 Task: Open a blank worksheet and write heading  SpendSmartAdd Dates in a column and its values below  '2023-05-01, 2023-05-03, 2023-05-05, 2023-05-10, 2023-05-15, 2023-05-20, 2023-05-25 & 2023-05-31'Add Categories in next column and its values below  Groceries, Dining Out, Transportation, Entertainment, Shopping, Utilities, Health & Miscellaneous. Add Descriptions in next column and its values below  Supermarket, Restaurant, Public Transport, Movie Tickets, Clothing Store, Internet Bill, Pharmacy & Online PurchaseAdd Amountin next column and its values below  $50, $30, $10, $20, $100, $60, $40 & $50Save page Budget Control Sheet
Action: Mouse moved to (0, 283)
Screenshot: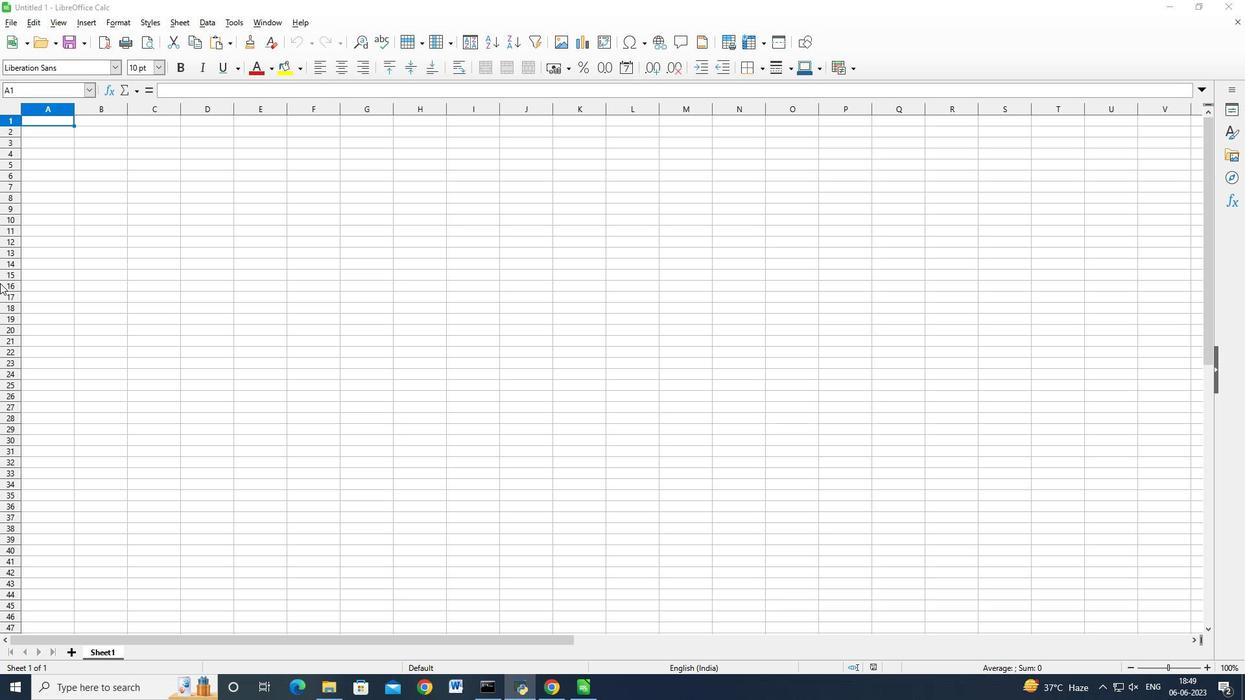
Action: Key pressed <Key.shift_r>Spend<Key.space><Key.shift_r>Sa<Key.backspace>
Screenshot: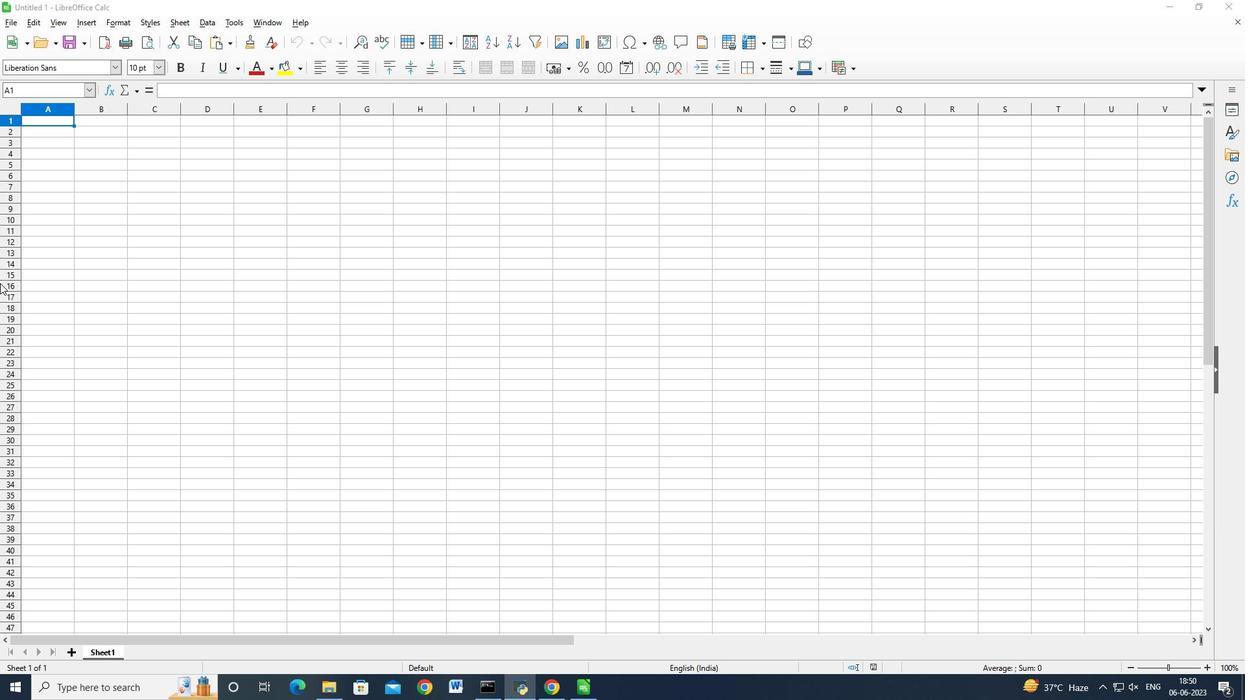 
Action: Mouse moved to (86, 184)
Screenshot: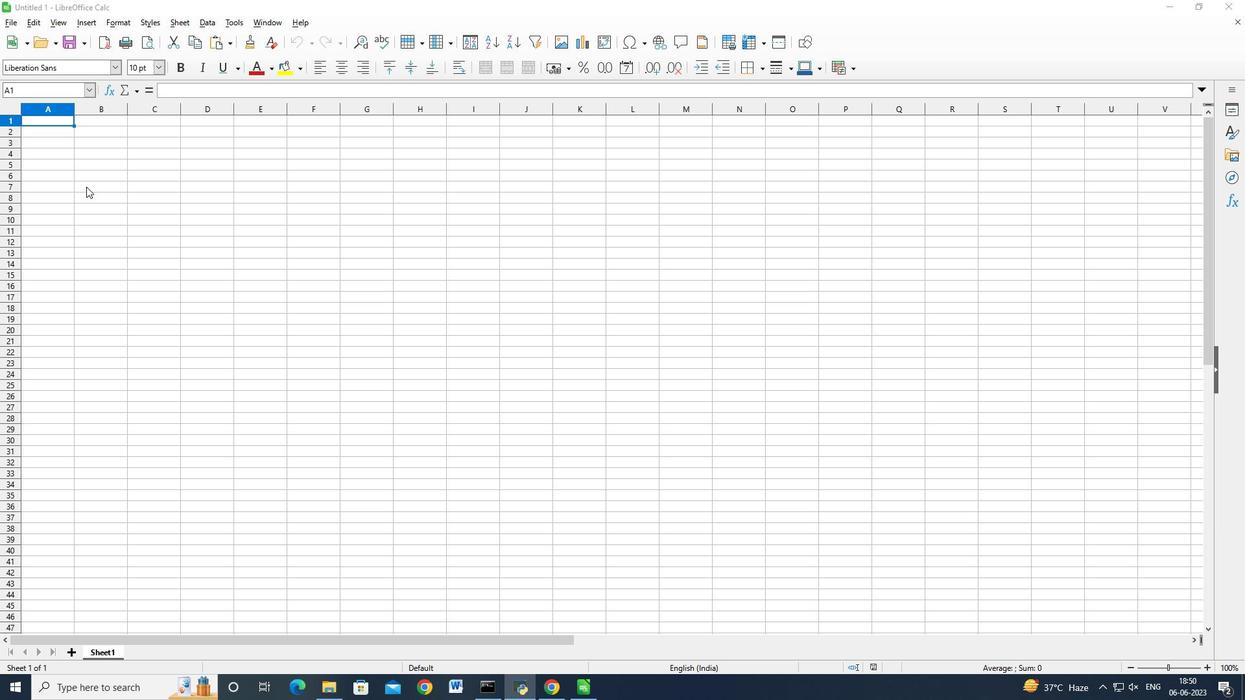 
Action: Mouse pressed left at (86, 184)
Screenshot: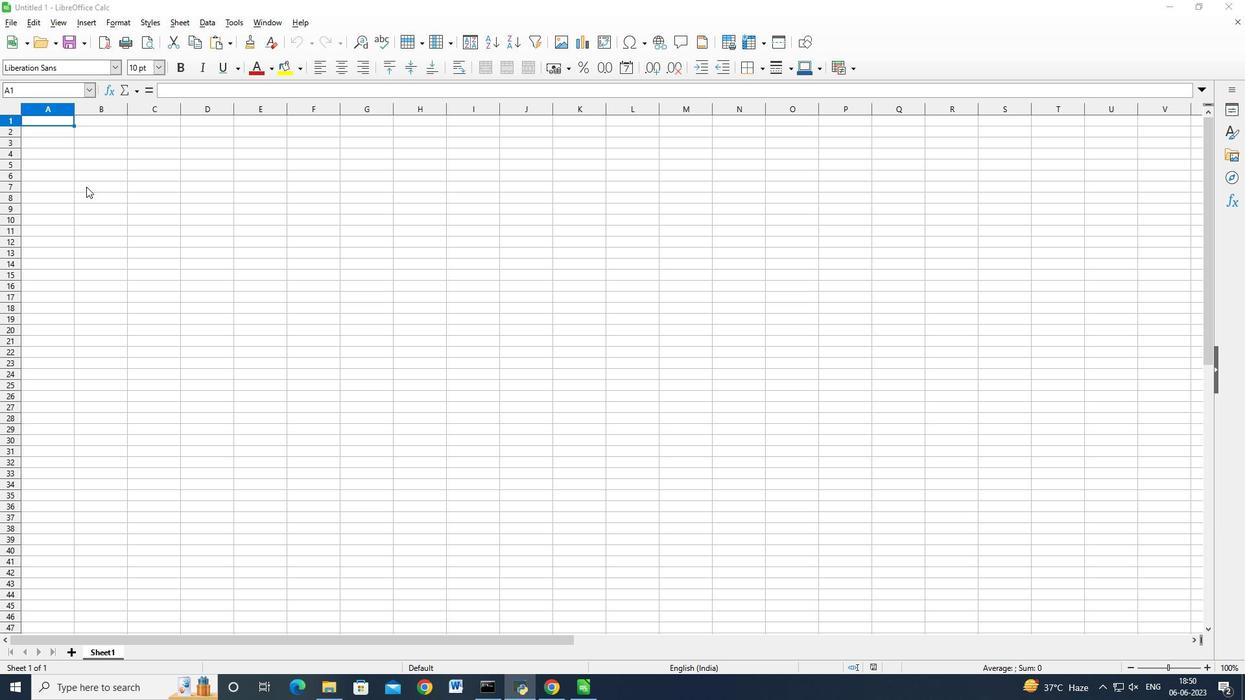 
Action: Mouse moved to (62, 124)
Screenshot: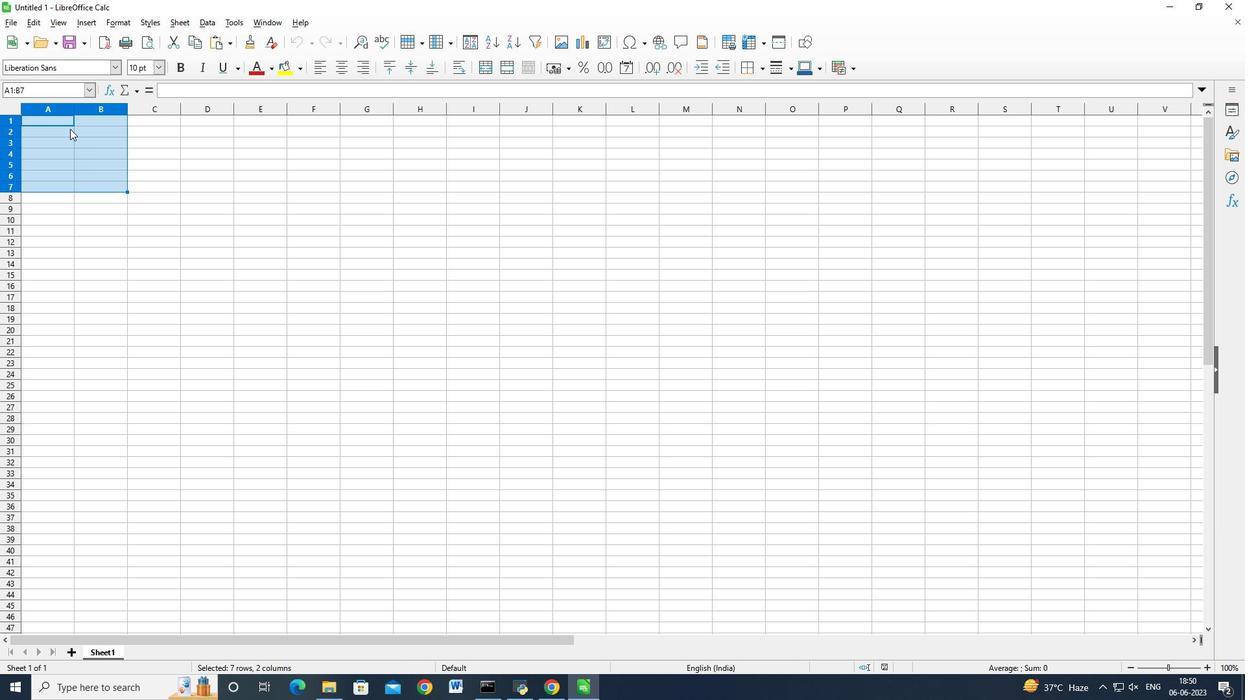 
Action: Mouse pressed left at (62, 124)
Screenshot: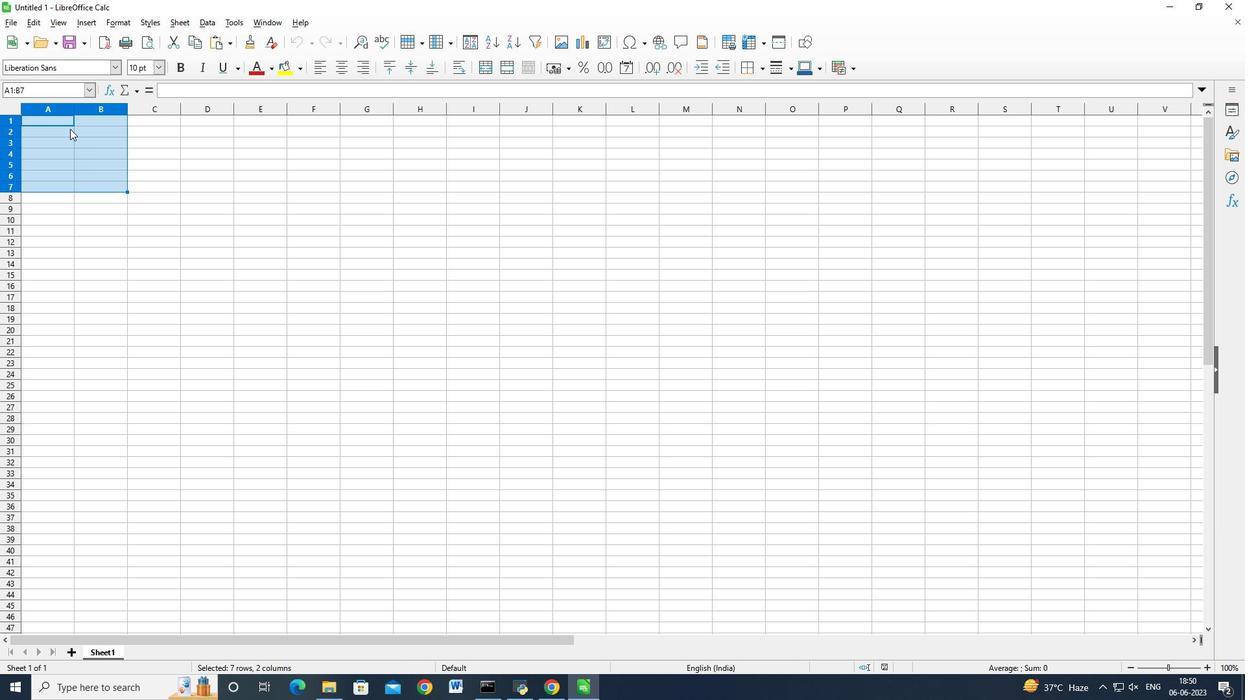 
Action: Mouse moved to (92, 149)
Screenshot: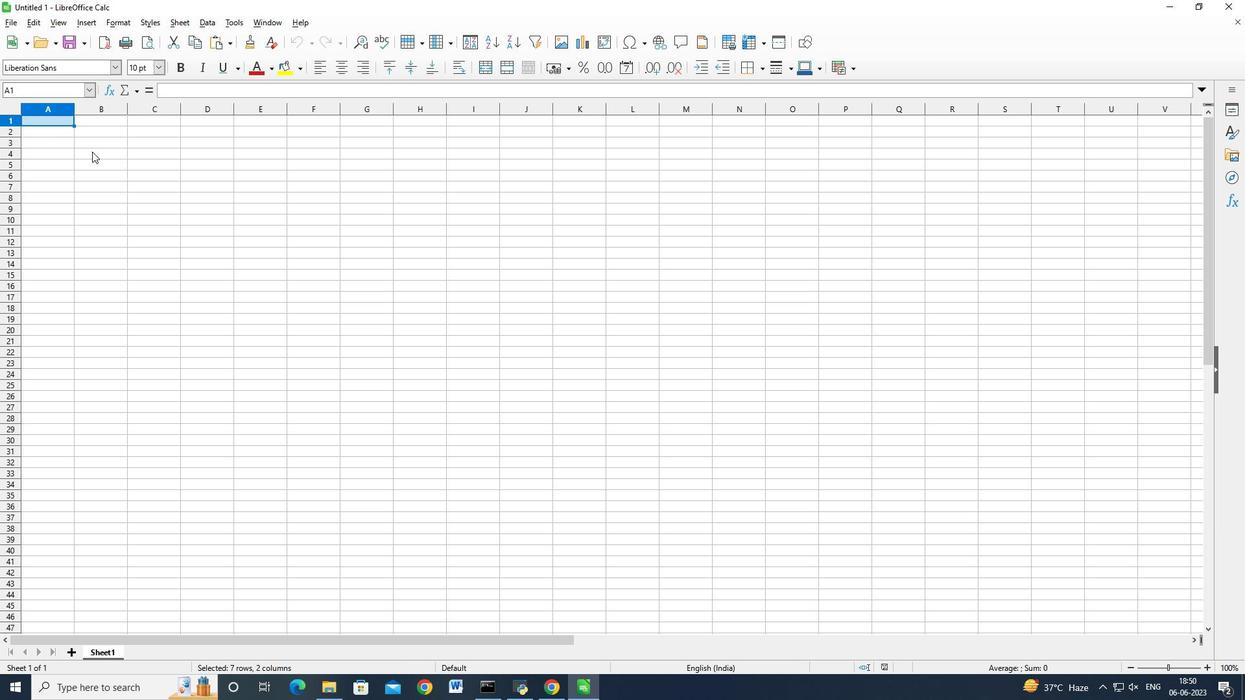
Action: Mouse pressed right at (92, 149)
Screenshot: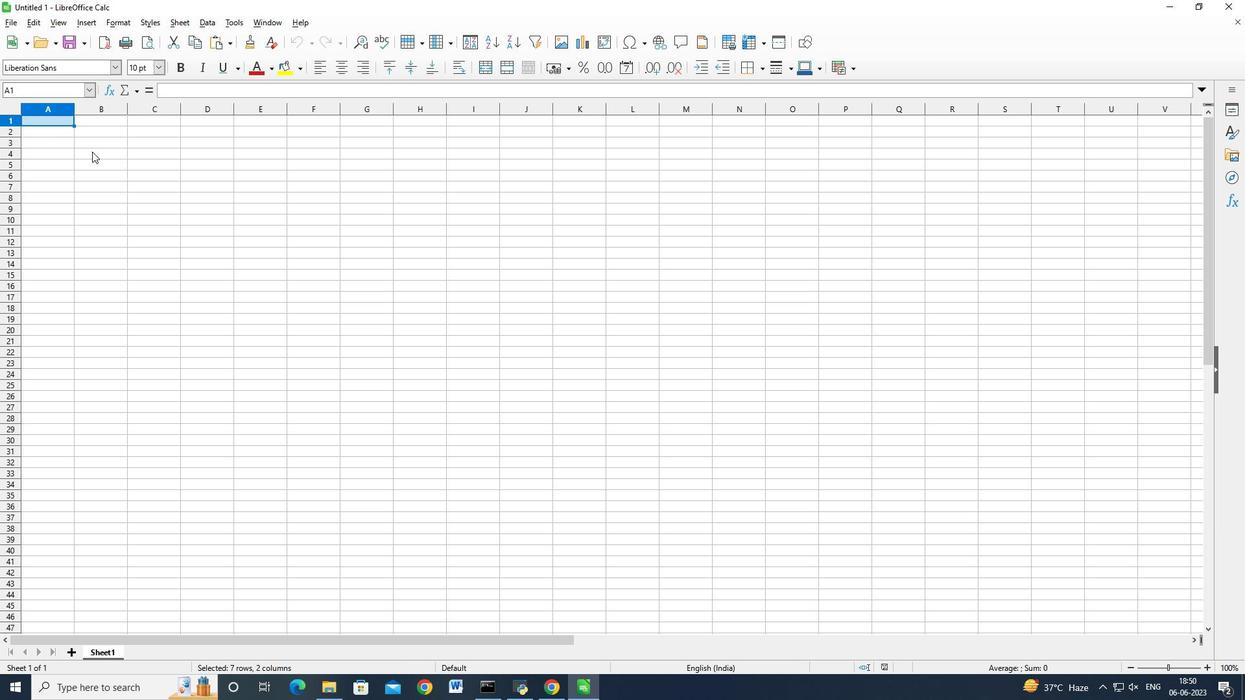 
Action: Mouse moved to (38, 127)
Screenshot: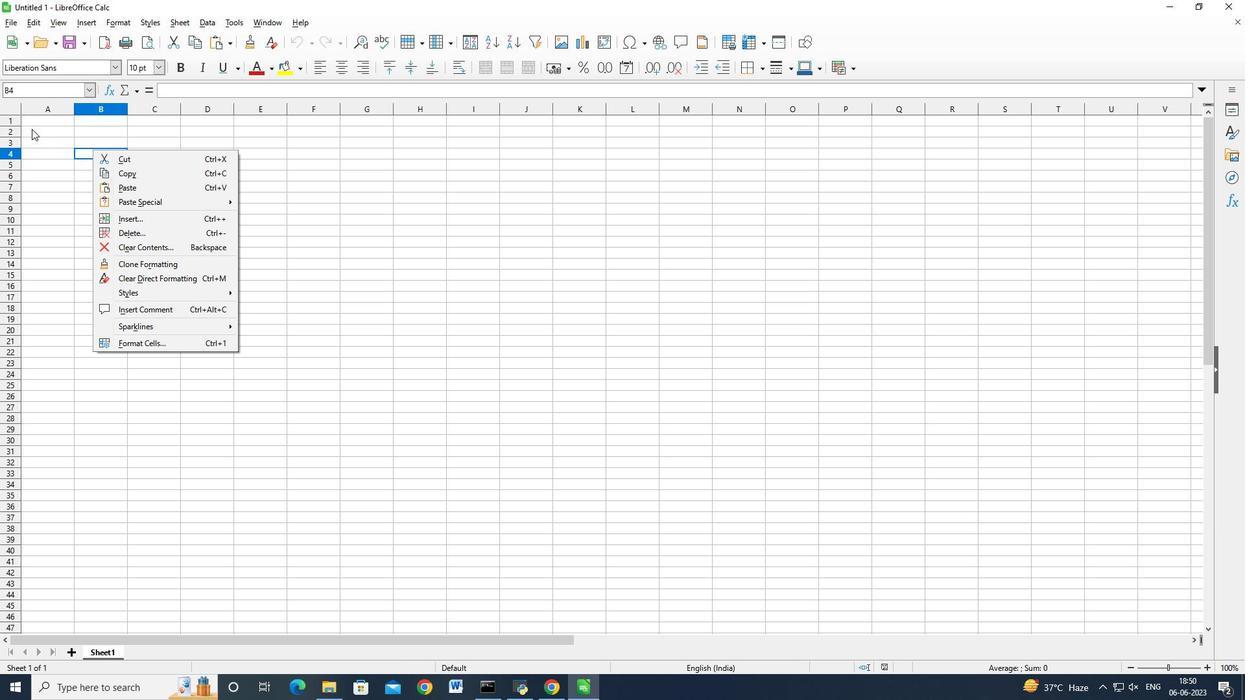 
Action: Mouse pressed left at (38, 127)
Screenshot: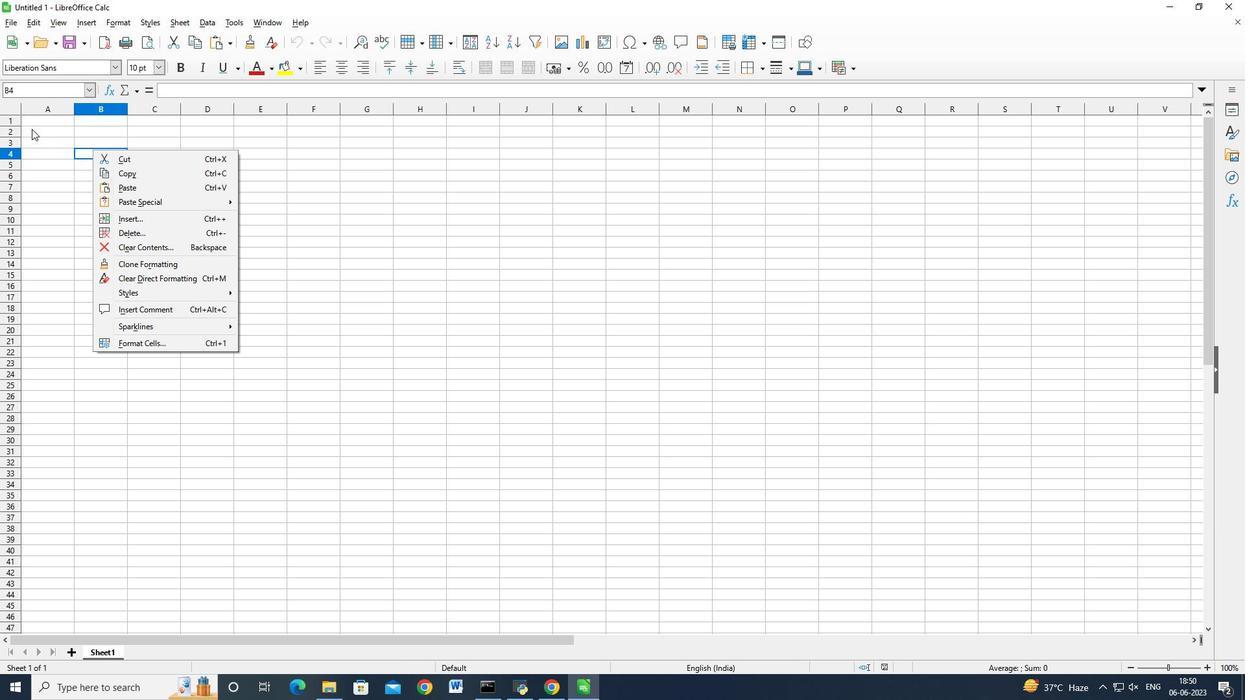 
Action: Mouse moved to (31, 121)
Screenshot: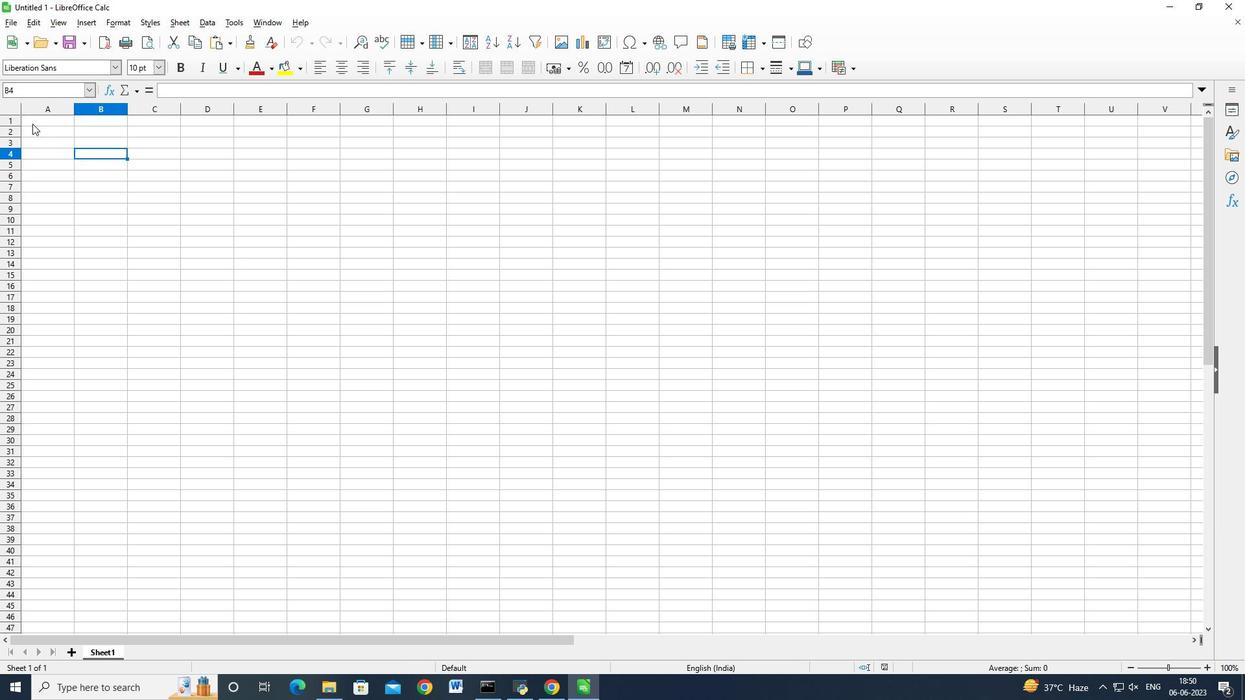 
Action: Mouse pressed left at (31, 121)
Screenshot: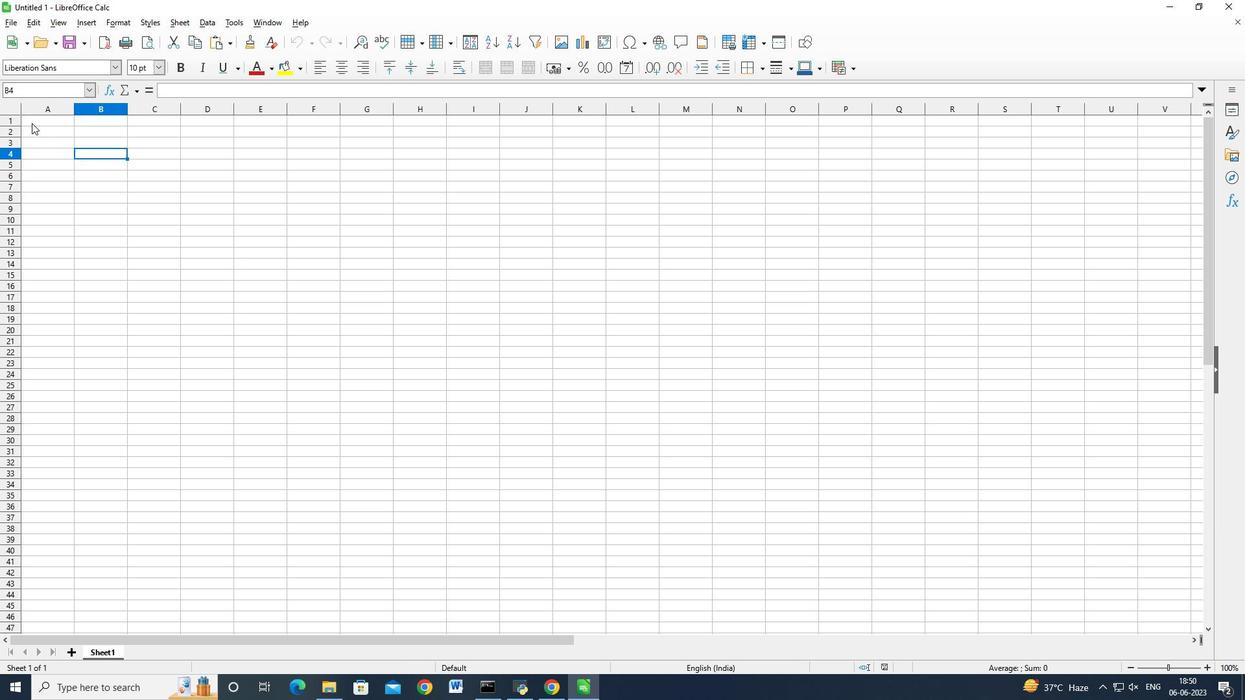 
Action: Mouse moved to (348, 158)
Screenshot: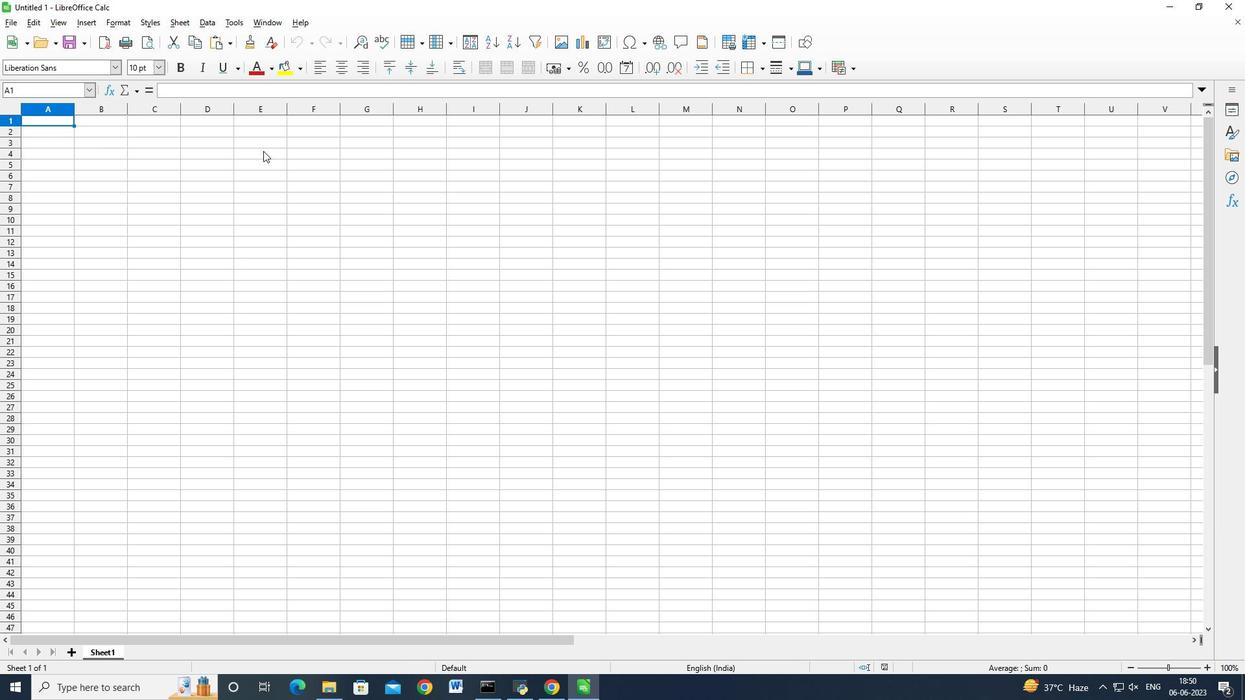 
Action: Key pressed <Key.shift_r>Spend<Key.space><Key.shift_r>Smart<Key.space><Key.shift_r><Key.shift_r><Key.shift_r><Key.shift_r><Key.down><Key.up><Key.down><Key.shift_r>Dates<Key.down>'2023-05-01<Key.down>'2023-05-03<Key.down>'2023-05-05<Key.down>'2023-05-10<Key.down>'2023-05-15<Key.down>'2023-05-20<Key.down>'2023-05-25<Key.down>'2023-05-31<Key.down><Key.up><Key.up><Key.down><Key.right><Key.shift_r>Categories<Key.down><Key.shift_r>Groceries<Key.down><Key.shift_r>Dining<Key.down><Key.up><Key.f2><Key.space><Key.shift>Out<Key.enter><Key.shift_r>Transportation<Key.down><Key.shift_r>Entertainment<Key.down><Key.shift_r>Shopping<Key.down><Key.shift>Utilities<Key.down><Key.shift>Health<Key.down><Key.shift>Miscellaneous<Key.down><Key.up><Key.up><Key.down><Key.up><Key.right><Key.shift_r>Decriptions<Key.down><Key.shift_r>Supermarket<Key.down><Key.shift_r>Restaurant<Key.down><Key.shift>Public<Key.down><Key.shift_r>Transport<Key.down><Key.shift>Movie<Key.space><Key.shift_r>Tickets<Key.down><Key.shift_r>Clothing<Key.down><Key.up><Key.f2><Key.space><Key.shift_r>Store<Key.down><Key.enter><Key.shift>Internet<Key.space><Key.shift>Bill<Key.enter><Key.shift>Pharmacy<Key.enter><Key.up><Key.up><Key.down><Key.up><Key.right><Key.left><Key.down><Key.down><Key.up><Key.f2><Key.space><Key.shift_r><Key.shift_r><Key.shift_r>&<Key.space><Key.shift>Online<Key.space><Key.shift><Key.shift><Key.shift><Key.shift><Key.shift><Key.shift><Key.shift><Key.shift>purchased<Key.enter><Key.up><Key.up>
Screenshot: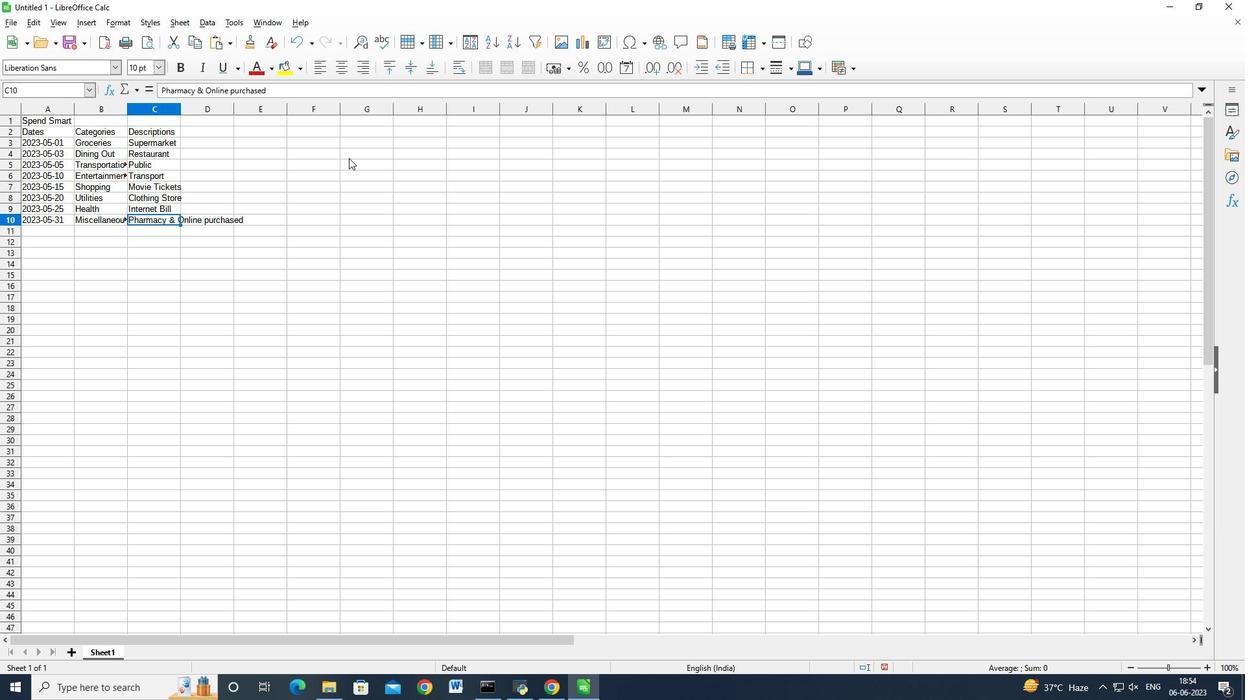
Action: Mouse moved to (180, 109)
Screenshot: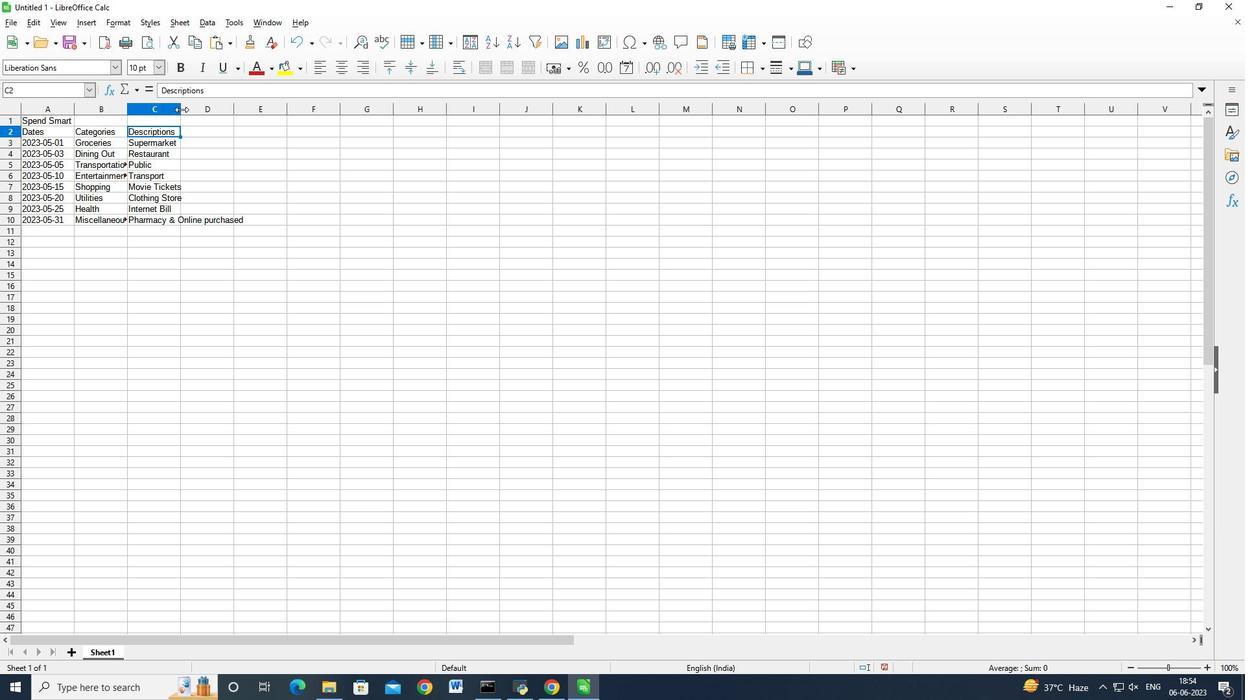 
Action: Mouse pressed left at (180, 109)
Screenshot: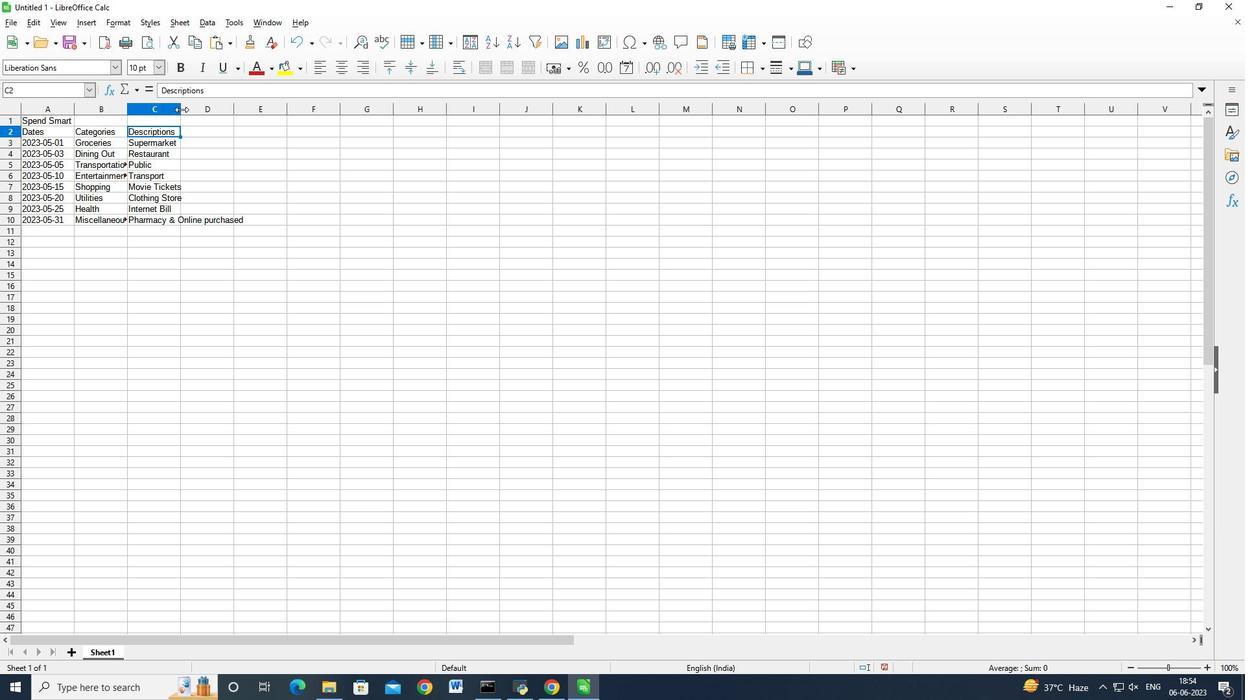 
Action: Mouse pressed left at (180, 109)
Screenshot: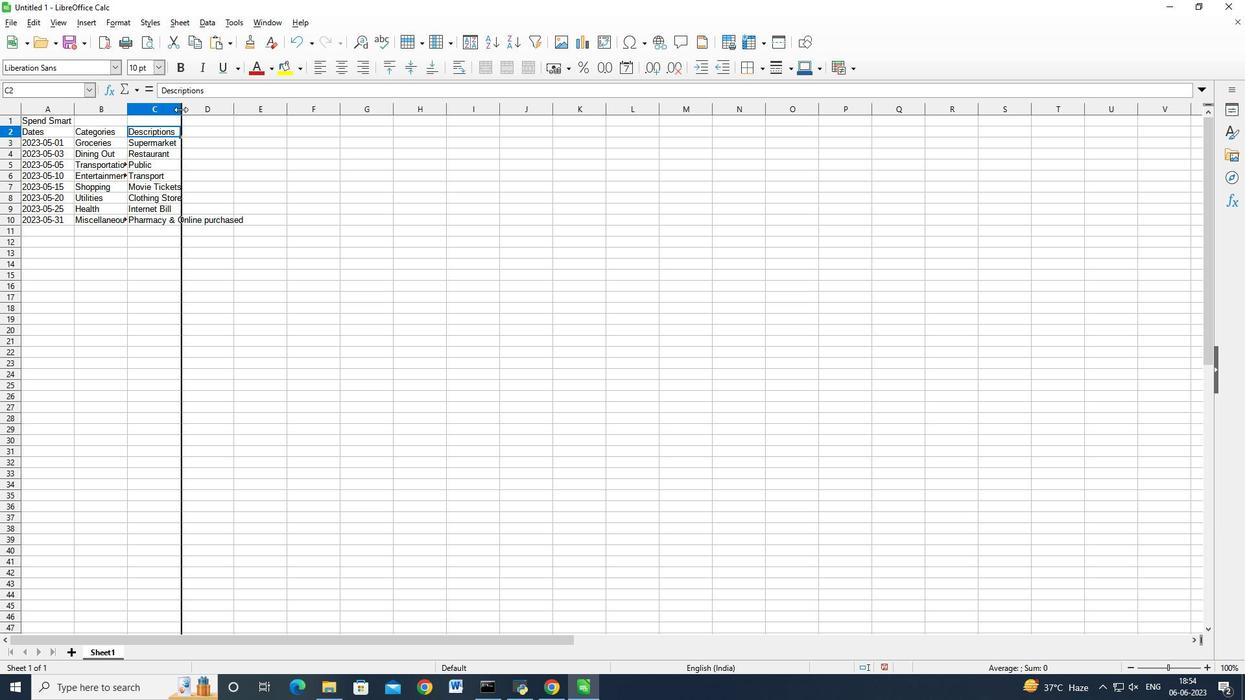
Action: Mouse moved to (262, 133)
Screenshot: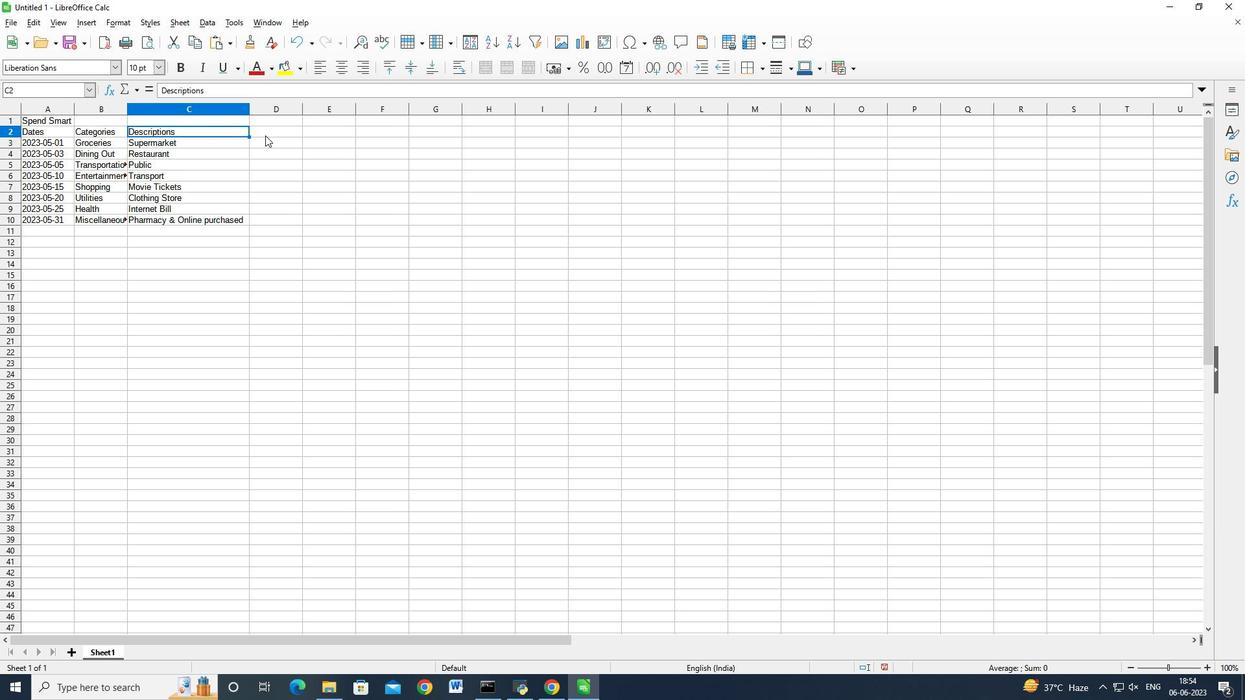 
Action: Mouse pressed left at (262, 133)
Screenshot: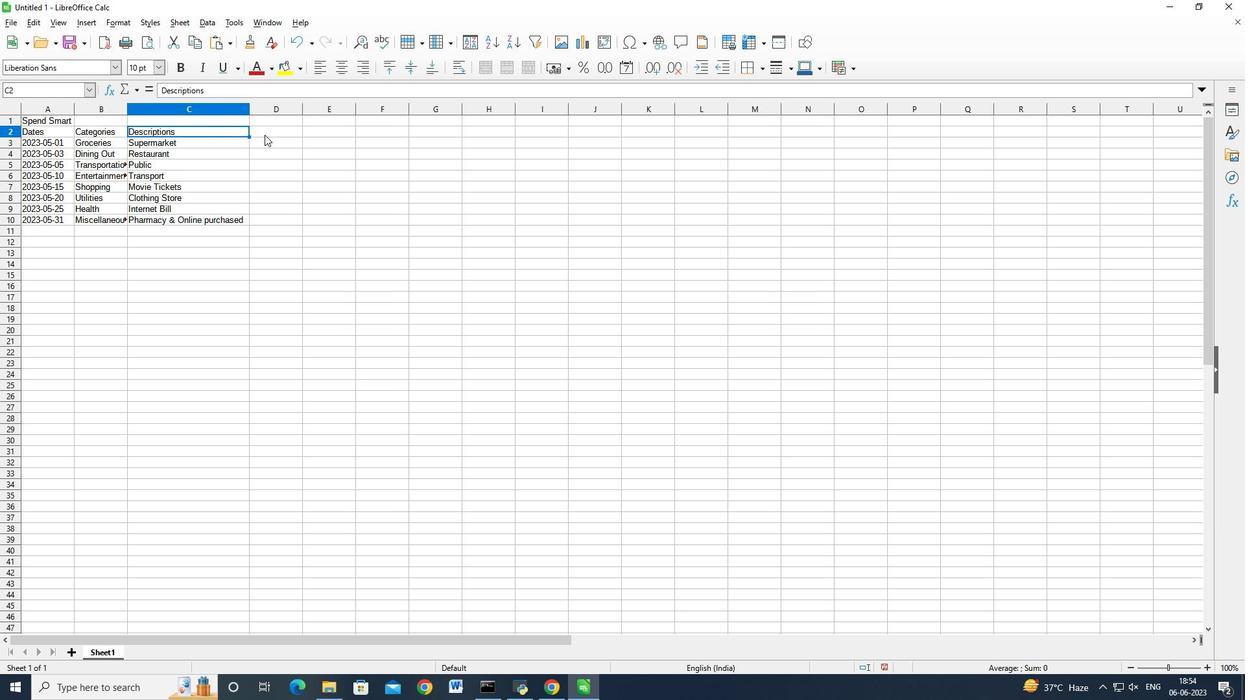 
Action: Mouse moved to (618, 220)
Screenshot: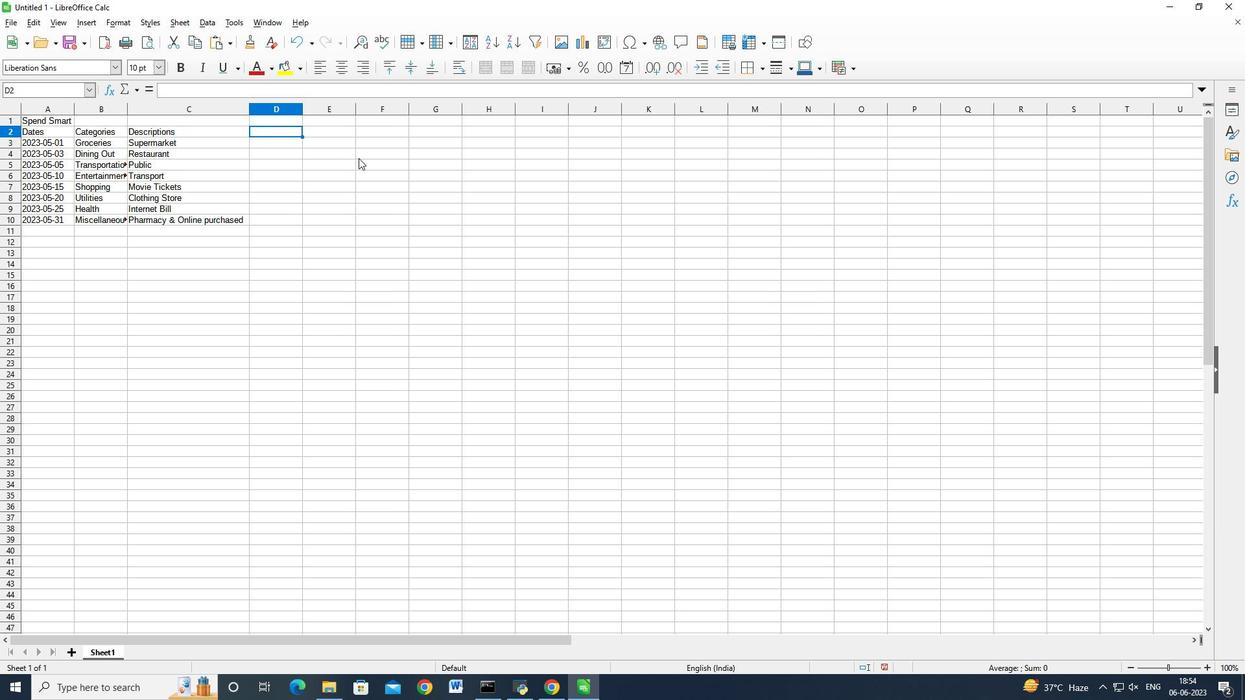 
Action: Key pressed <Key.shift_r>Amount<Key.down><Key.shift>$50<Key.down><Key.shift><Key.shift><Key.shift><Key.shift><Key.shift><Key.shift><Key.shift><Key.shift>$30<Key.down><Key.shift><Key.shift><Key.shift><Key.shift><Key.shift><Key.shift><Key.shift><Key.shift><Key.shift><Key.shift><Key.shift><Key.shift><Key.shift><Key.shift>$10<Key.down><Key.shift><Key.shift><Key.shift><Key.shift><Key.shift><Key.shift><Key.shift><Key.shift><Key.shift><Key.shift><Key.shift><Key.shift><Key.shift><Key.shift><Key.shift>$20<Key.down><Key.shift><Key.shift><Key.shift><Key.shift><Key.shift><Key.shift><Key.shift><Key.shift><Key.shift><Key.shift><Key.shift><Key.shift><Key.shift><Key.shift><Key.shift><Key.shift><Key.shift><Key.shift><Key.shift><Key.shift><Key.shift><Key.shift><Key.shift><Key.shift>$100<Key.down><Key.shift><Key.shift><Key.shift><Key.shift><Key.shift><Key.shift><Key.shift>$60<Key.down><Key.shift><Key.shift>$40<Key.enter><Key.shift><Key.shift><Key.shift><Key.shift><Key.shift><Key.shift><Key.shift><Key.shift><Key.shift><Key.shift><Key.shift><Key.shift><Key.shift><Key.shift><Key.shift><Key.shift>$50<Key.enter>
Screenshot: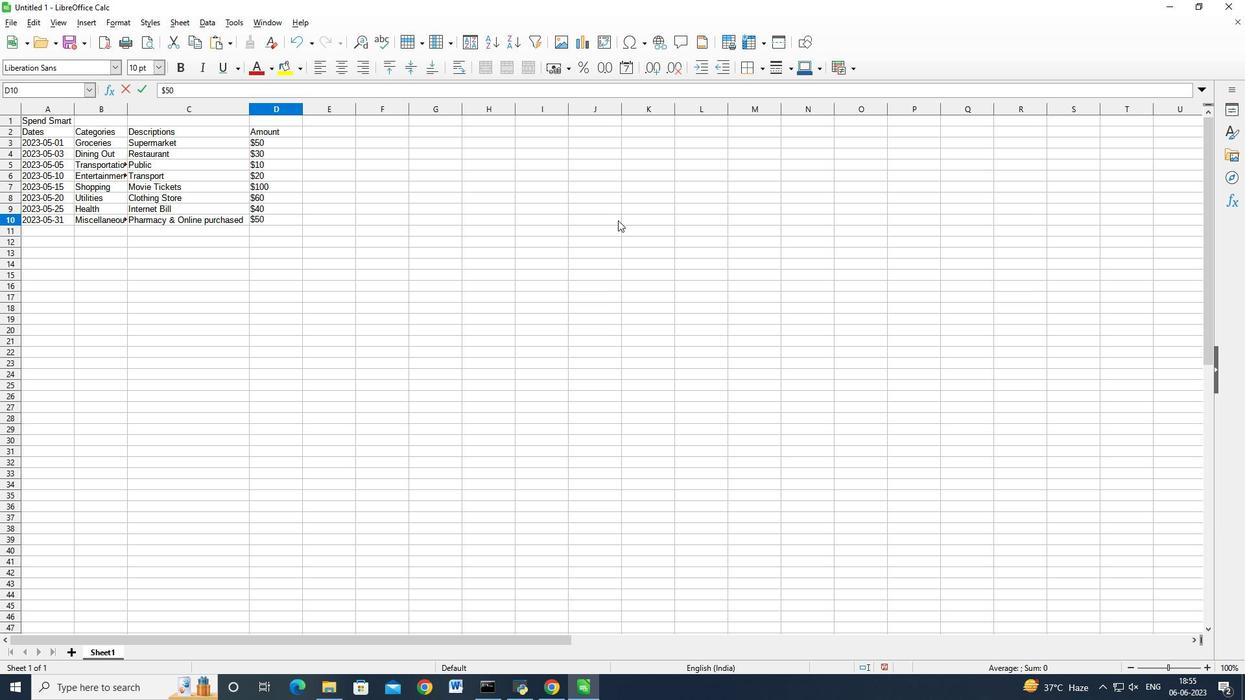 
Action: Mouse moved to (18, 110)
Screenshot: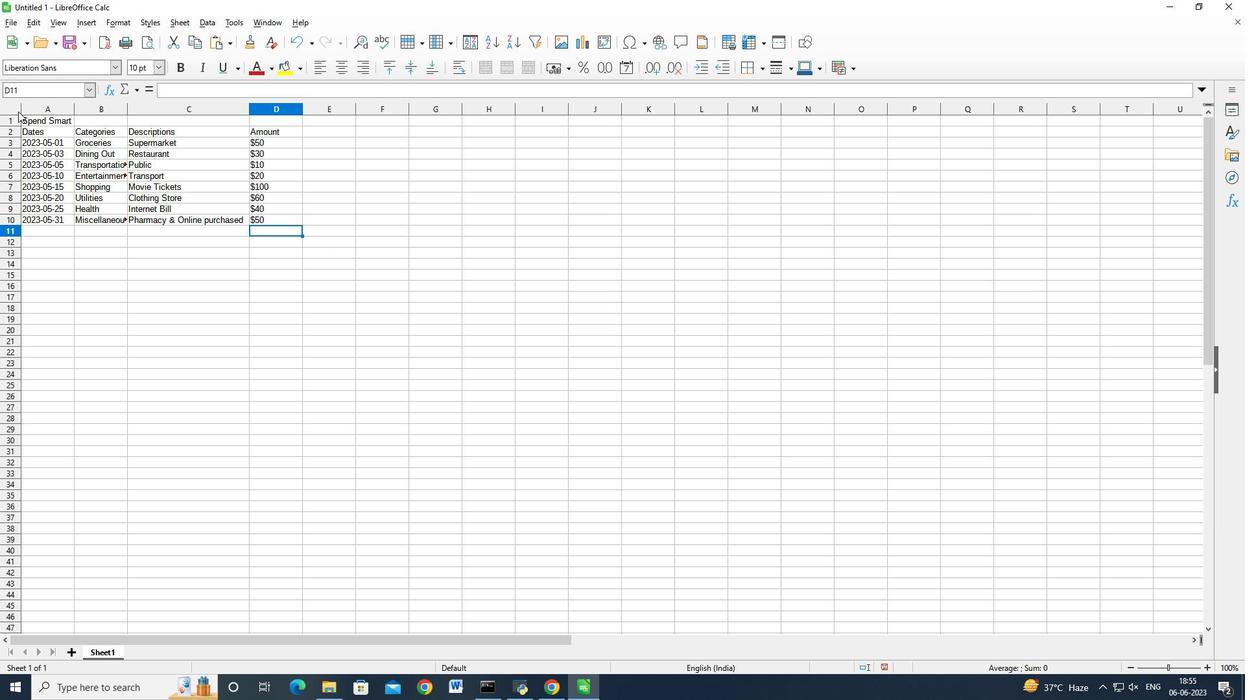 
Action: Mouse pressed left at (18, 110)
Screenshot: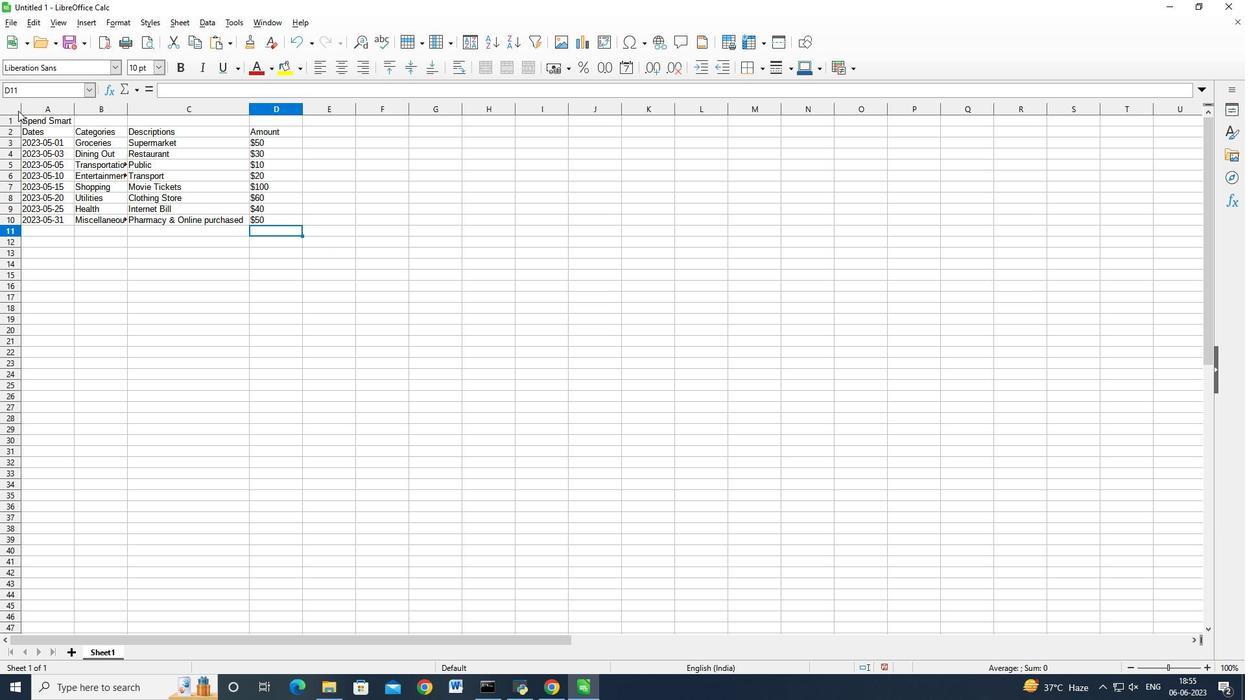 
Action: Mouse moved to (73, 110)
Screenshot: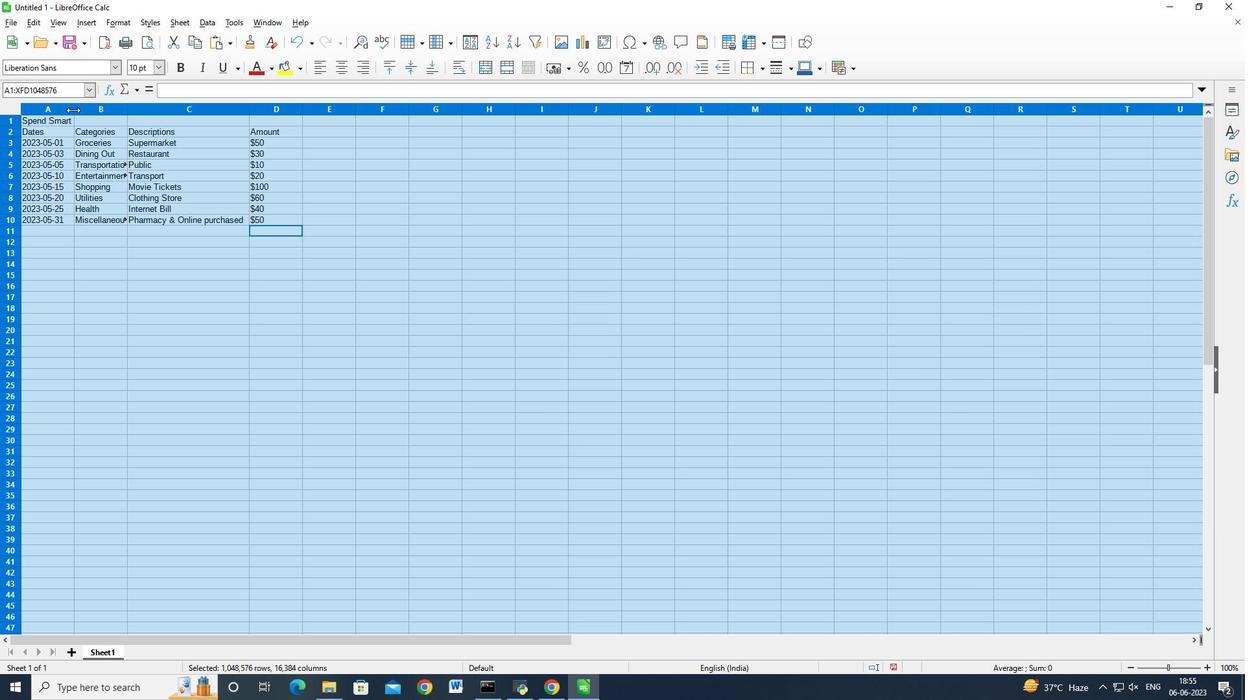
Action: Mouse pressed left at (73, 110)
Screenshot: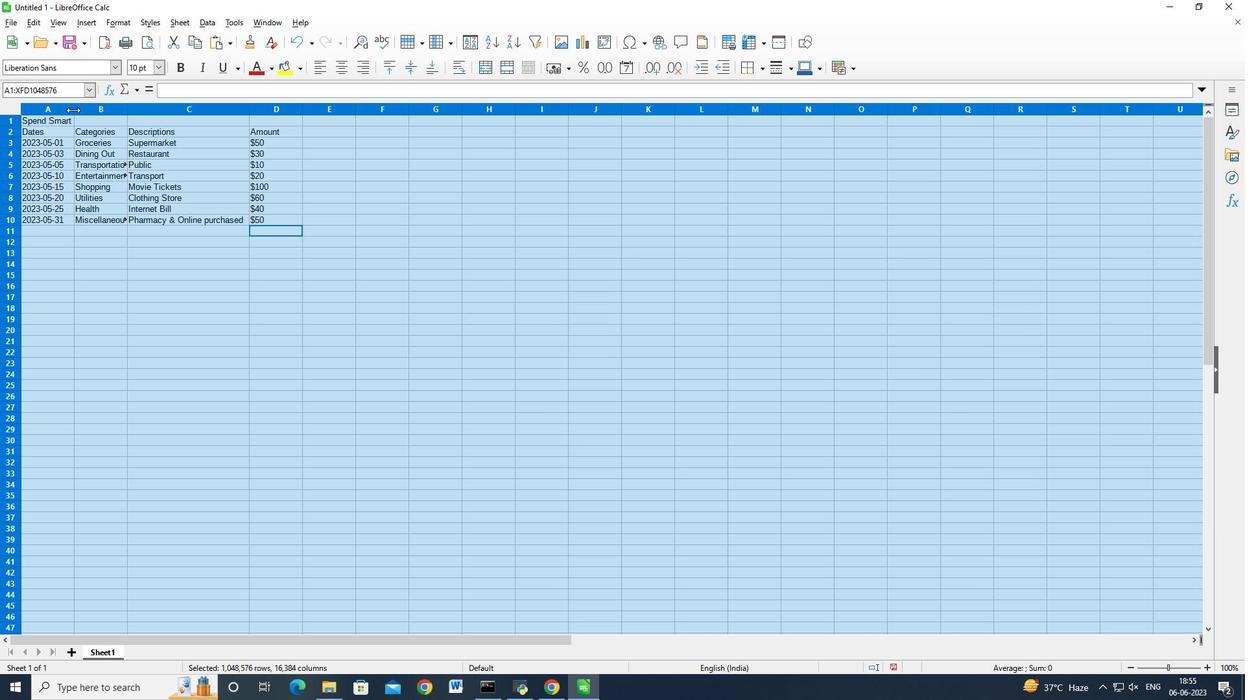 
Action: Mouse moved to (72, 110)
Screenshot: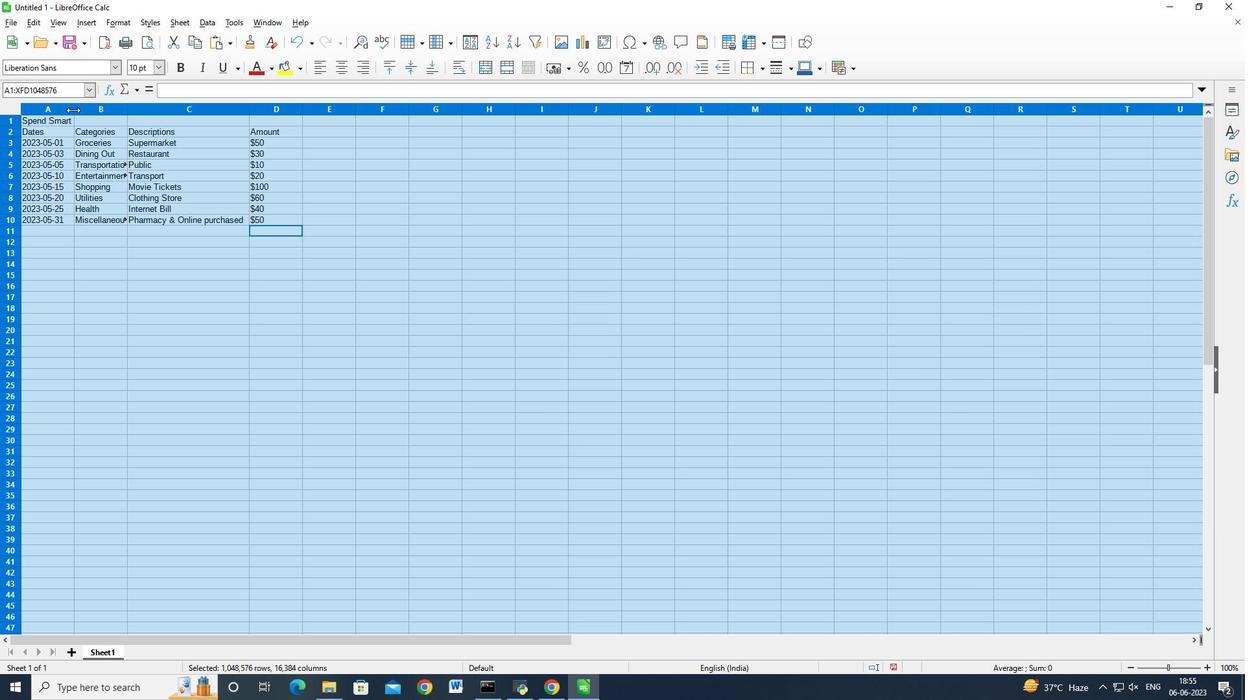 
Action: Mouse pressed left at (72, 110)
Screenshot: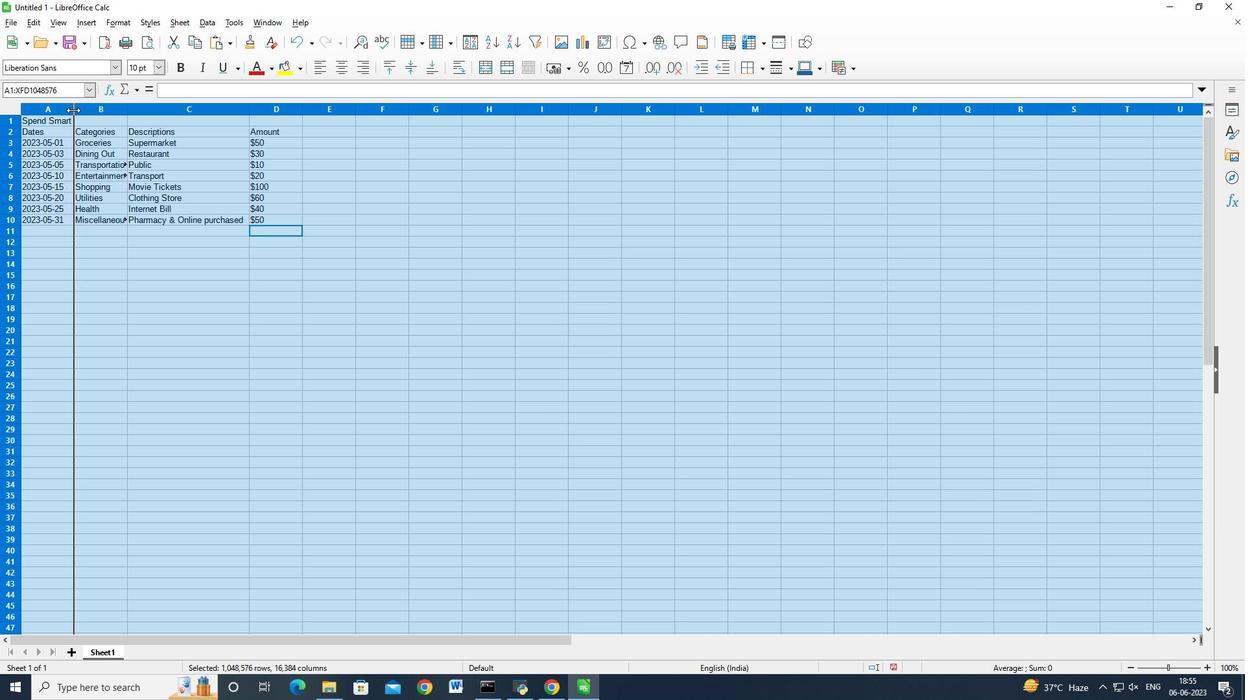 
Action: Mouse moved to (164, 163)
Screenshot: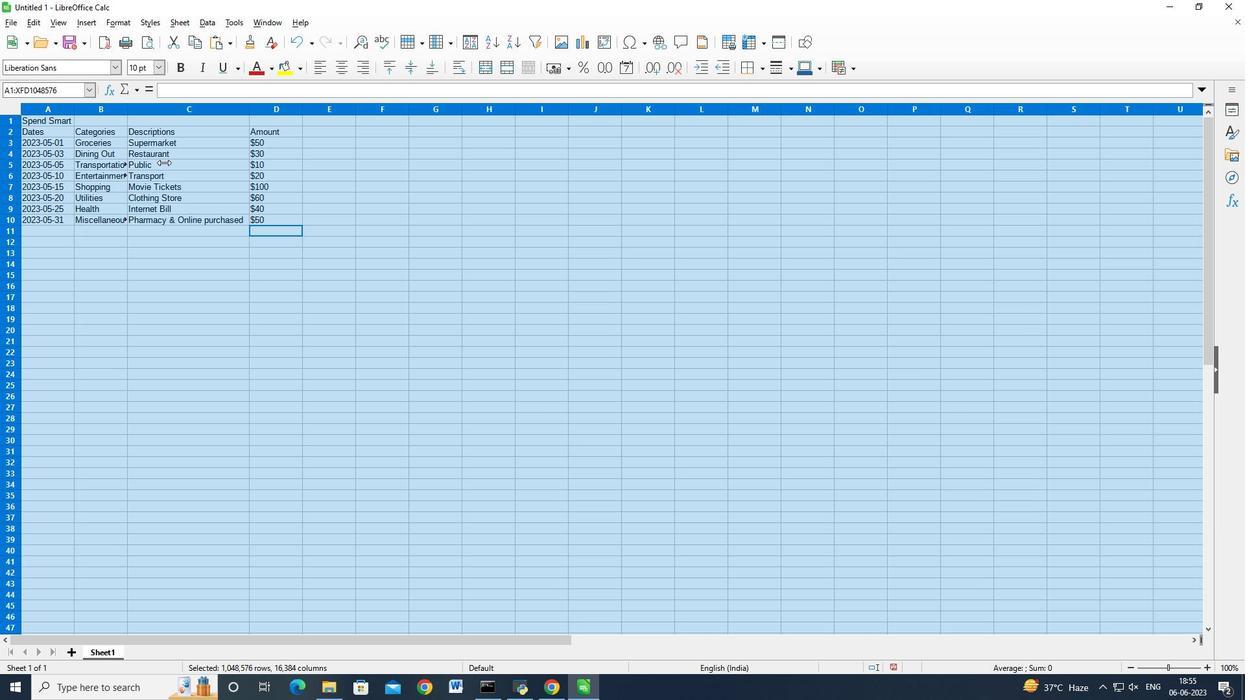 
Action: Mouse pressed left at (164, 163)
Screenshot: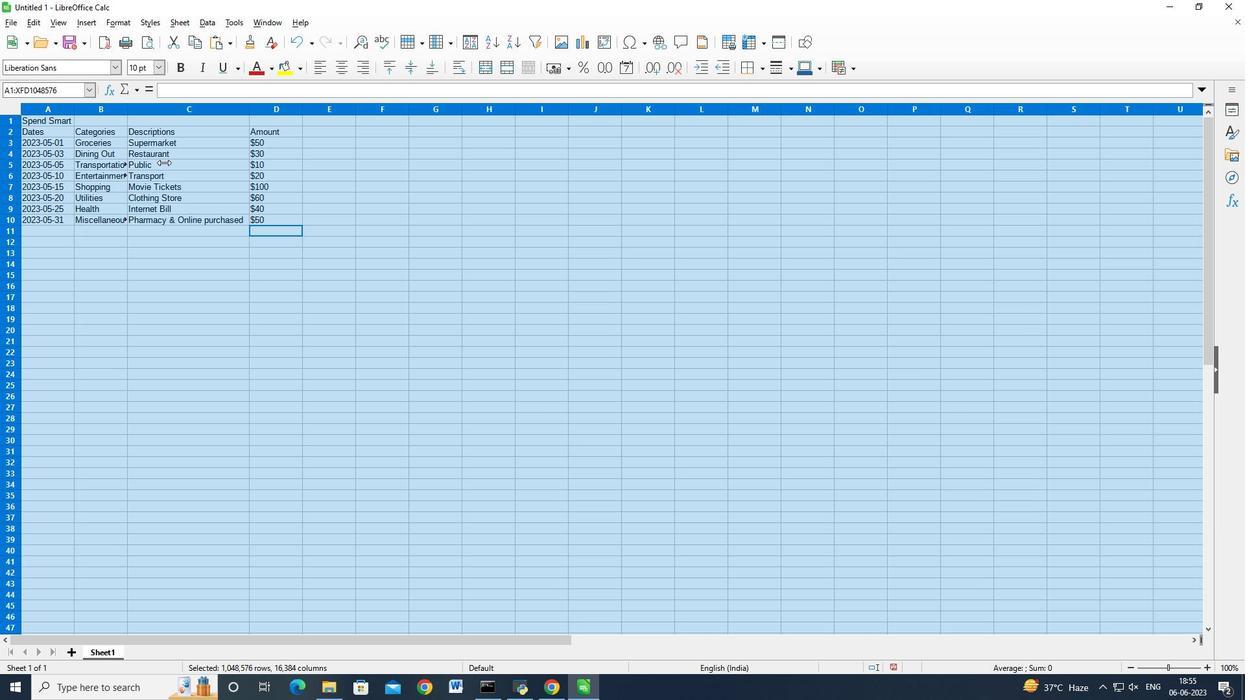 
Action: Mouse moved to (10, 20)
Screenshot: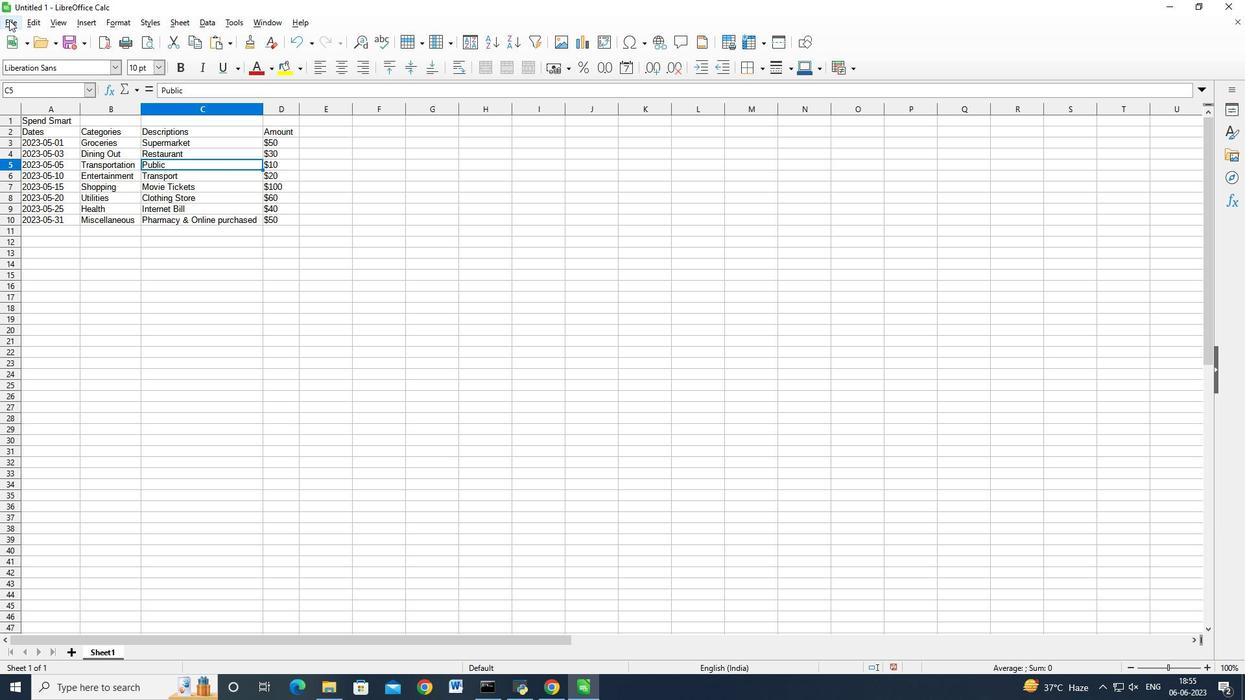 
Action: Mouse pressed left at (10, 20)
Screenshot: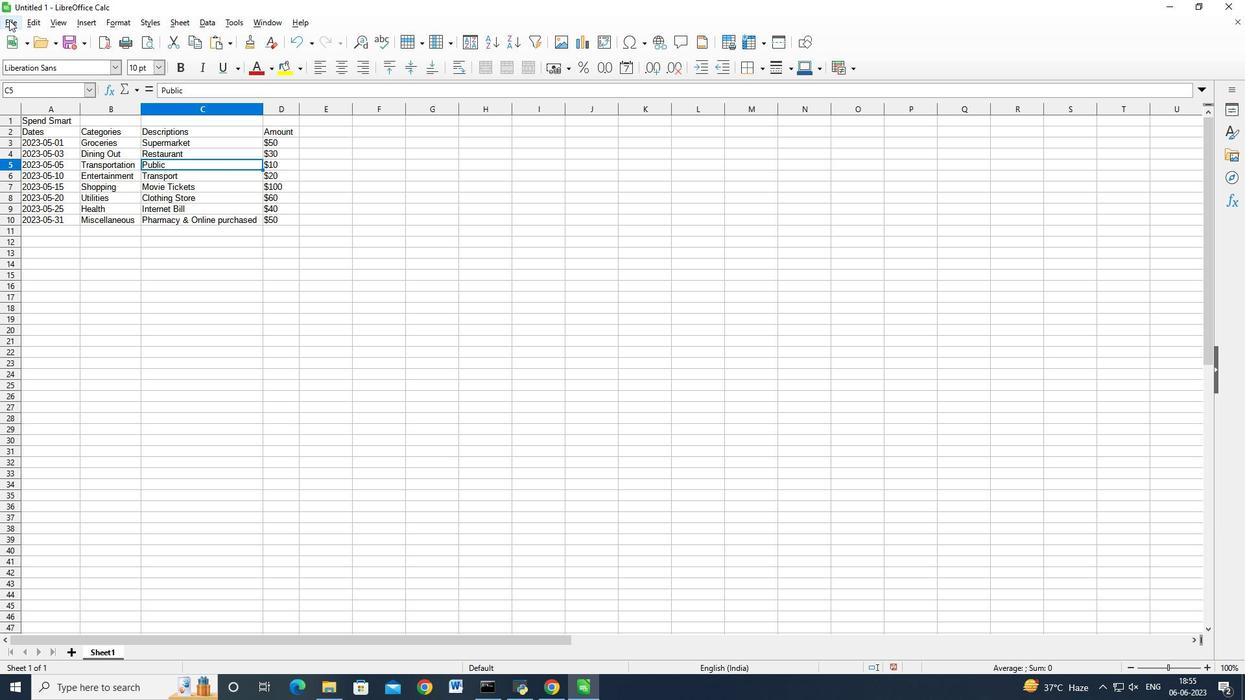 
Action: Mouse moved to (40, 177)
Screenshot: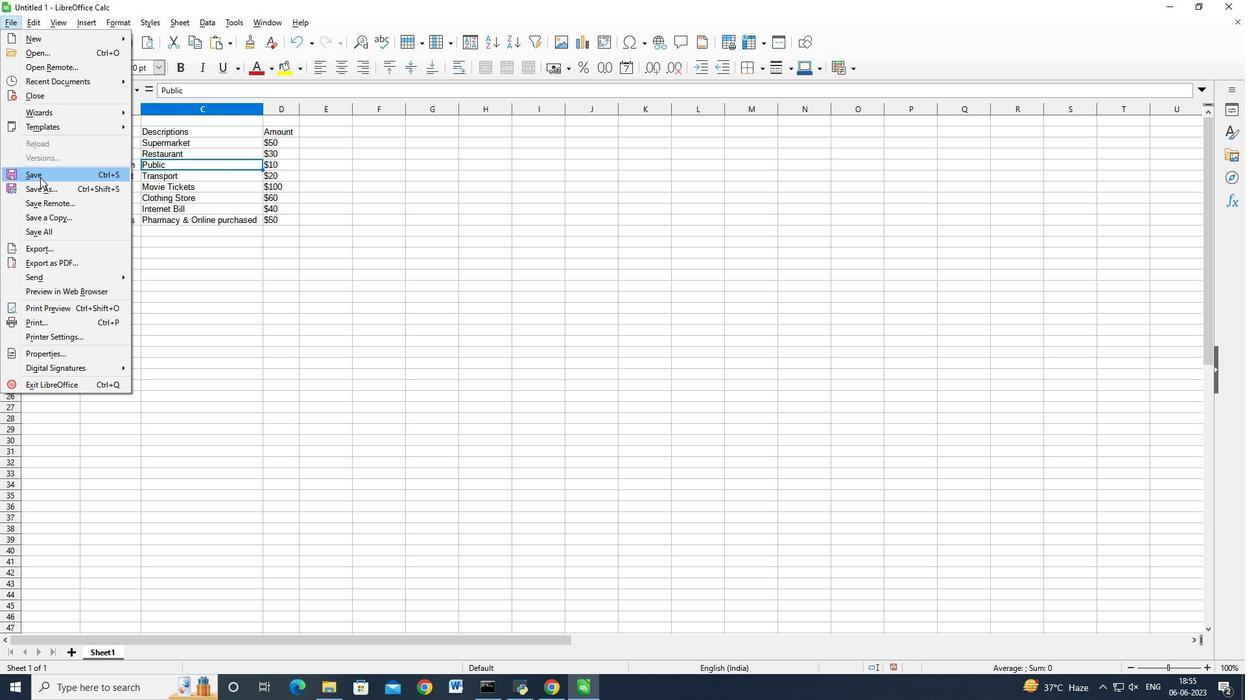 
Action: Mouse pressed left at (40, 177)
Screenshot: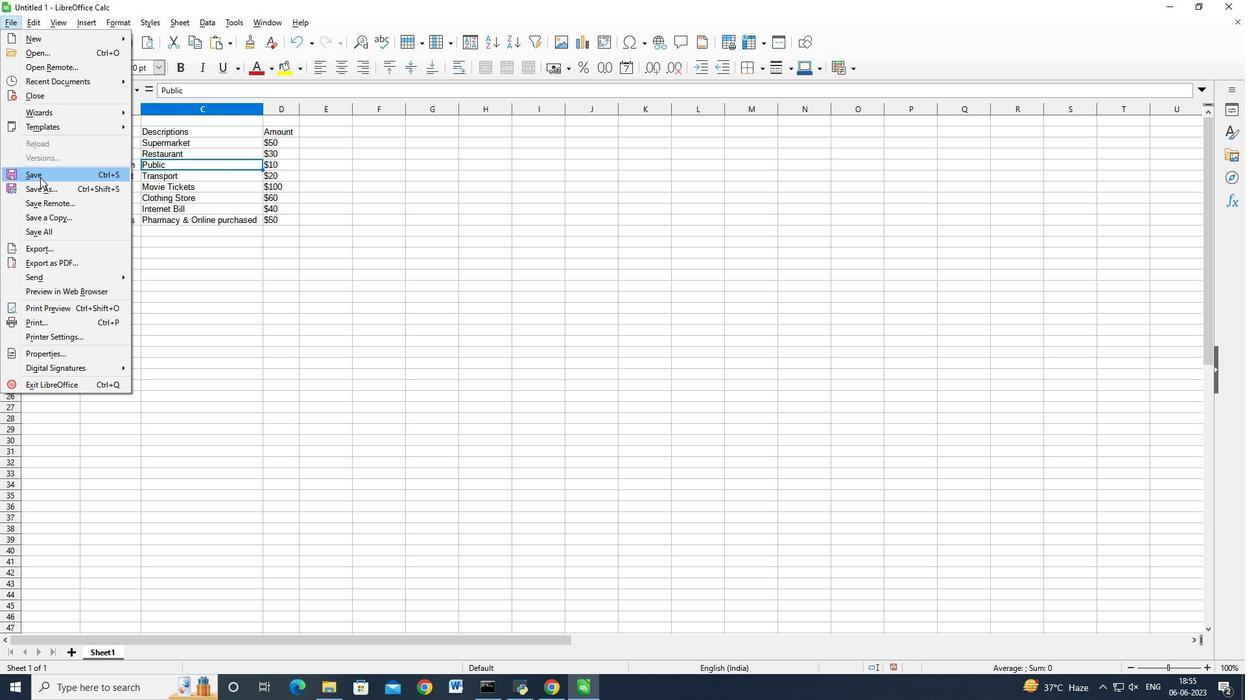 
Action: Mouse moved to (328, 396)
Screenshot: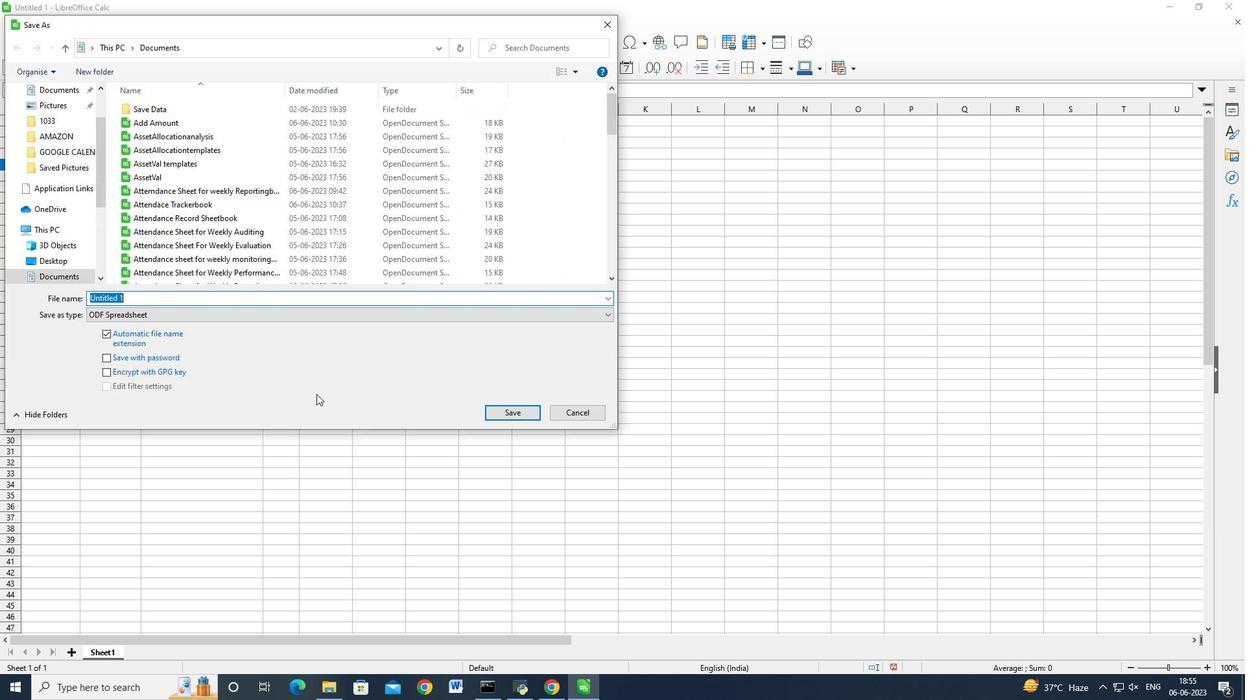 
Action: Key pressed <Key.shift>Budget<Key.space><Key.shift_r>Control<Key.space><Key.shift_r>Sheet
Screenshot: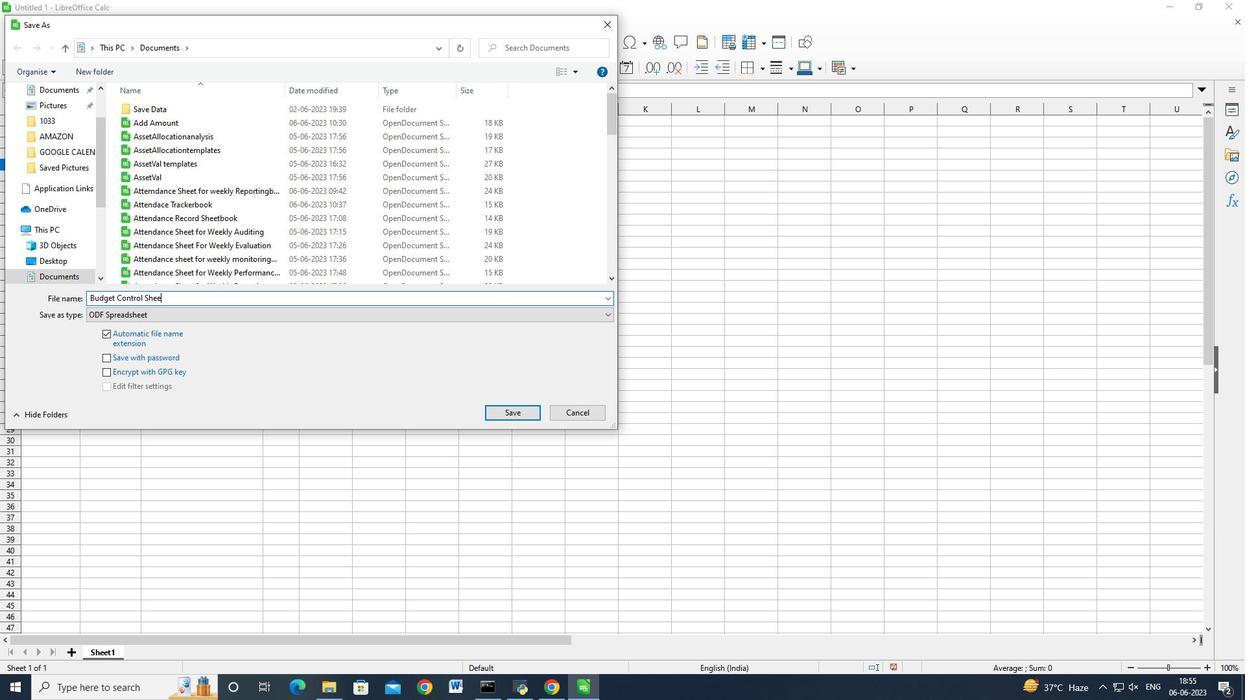 
Action: Mouse moved to (522, 414)
Screenshot: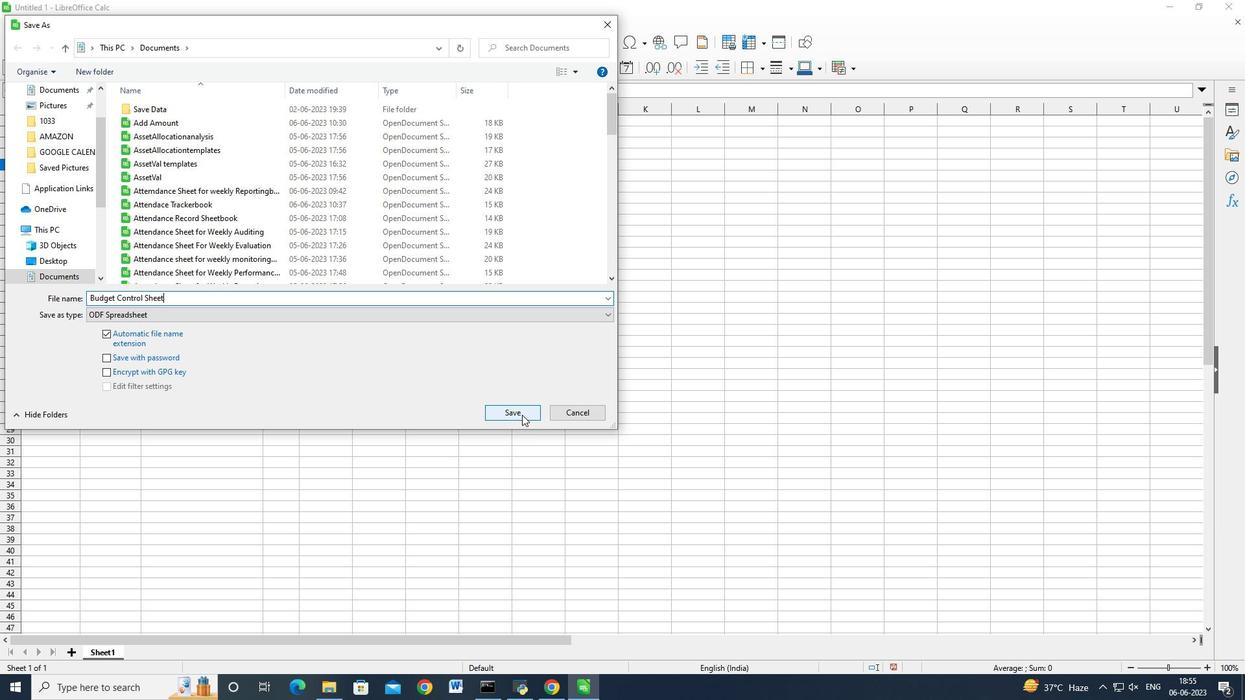 
Action: Mouse pressed left at (522, 414)
Screenshot: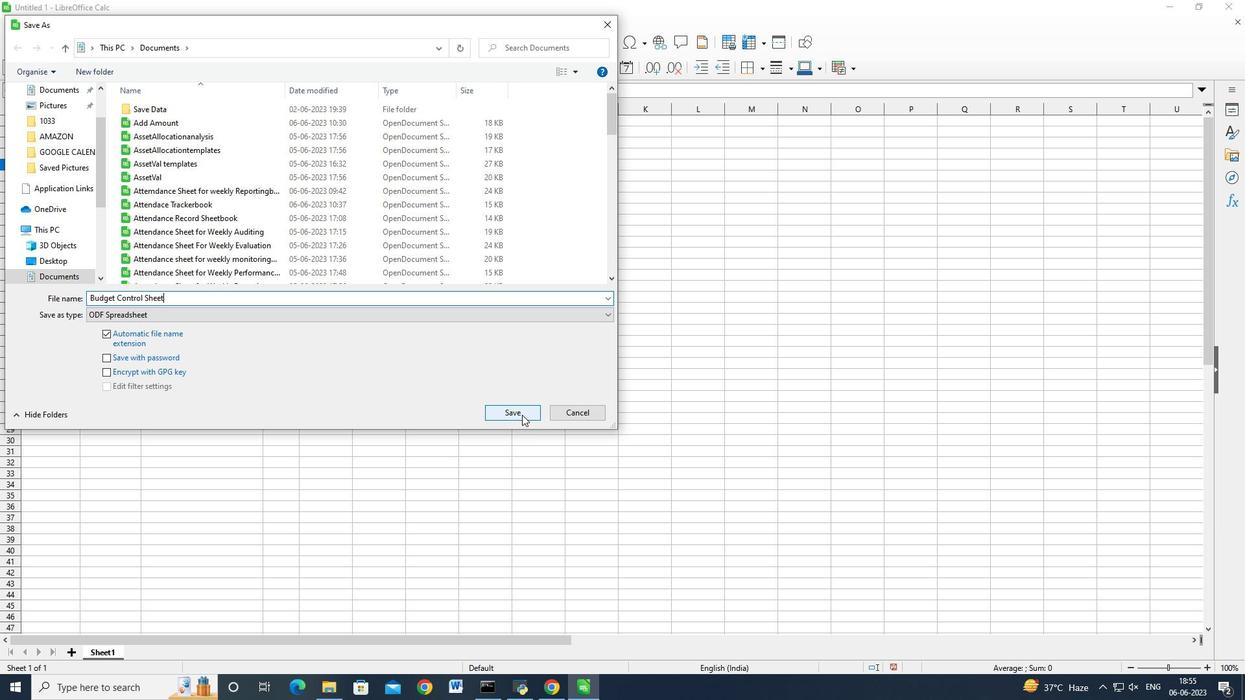 
Action: Mouse moved to (521, 416)
Screenshot: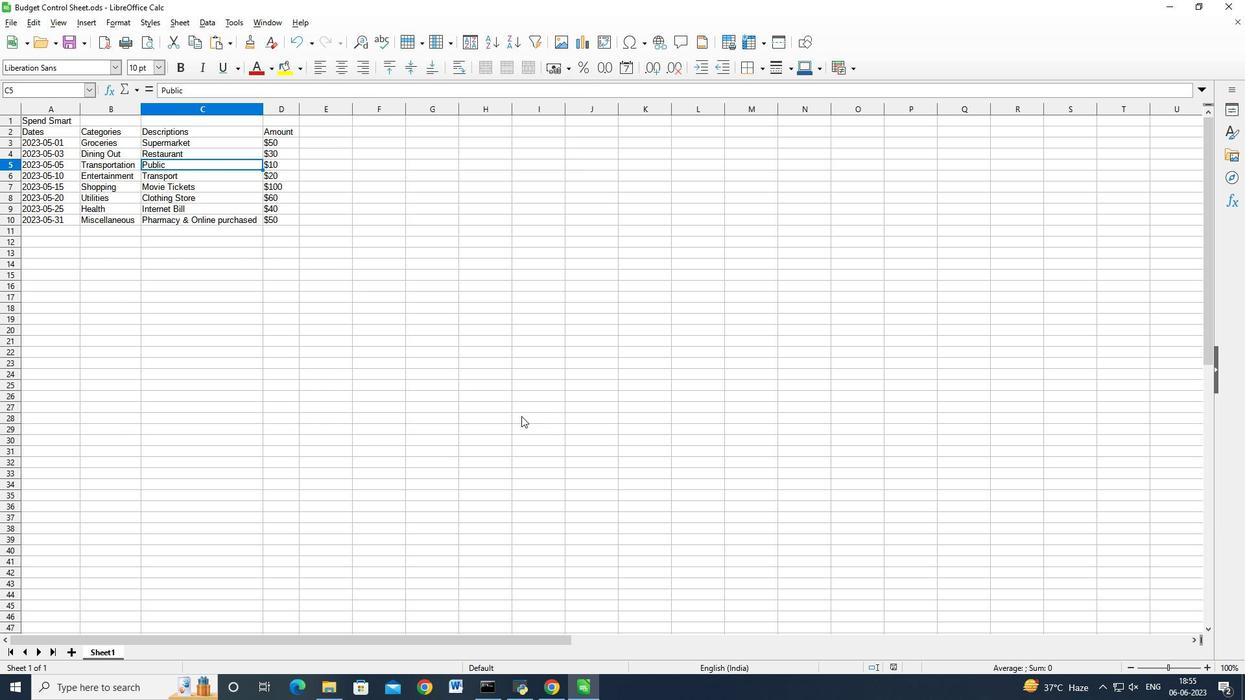 
